 Task: View the total contacts created by the user
Action: Mouse moved to (132, 154)
Screenshot: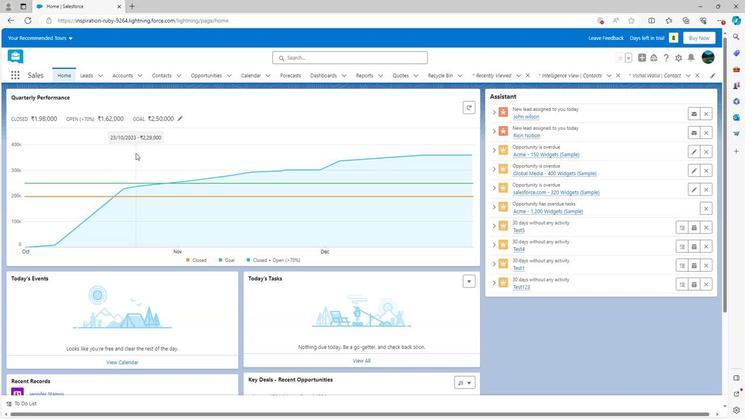 
Action: Mouse scrolled (132, 154) with delta (0, 0)
Screenshot: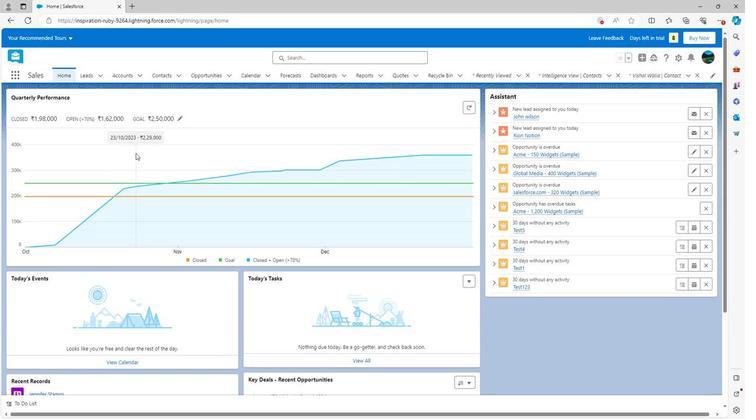
Action: Mouse scrolled (132, 154) with delta (0, 0)
Screenshot: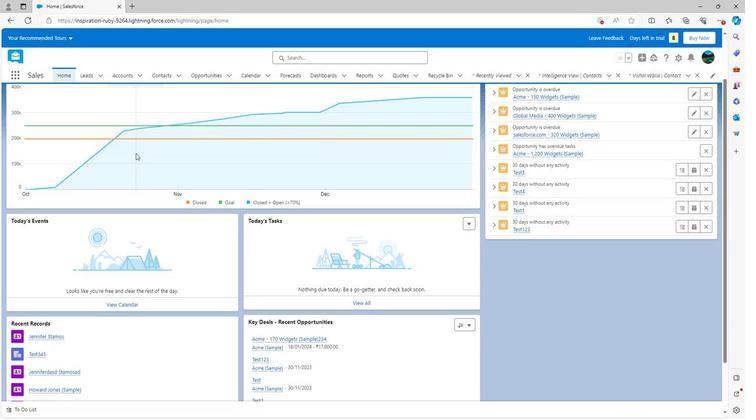 
Action: Mouse scrolled (132, 154) with delta (0, 0)
Screenshot: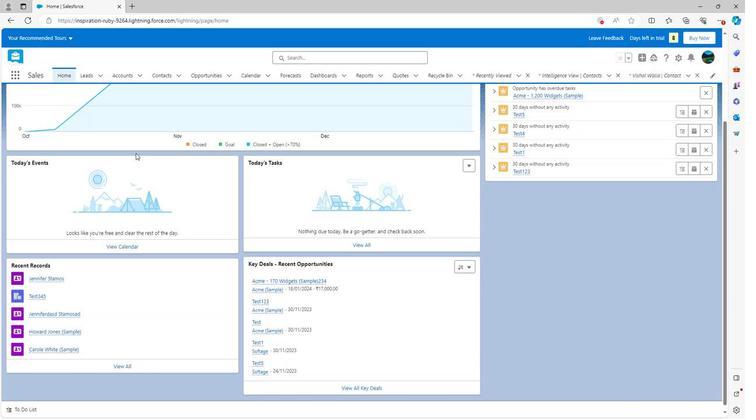 
Action: Mouse scrolled (132, 155) with delta (0, 0)
Screenshot: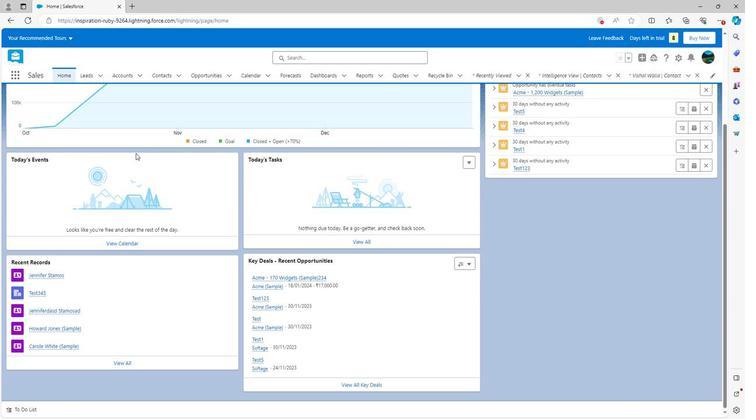 
Action: Mouse moved to (132, 154)
Screenshot: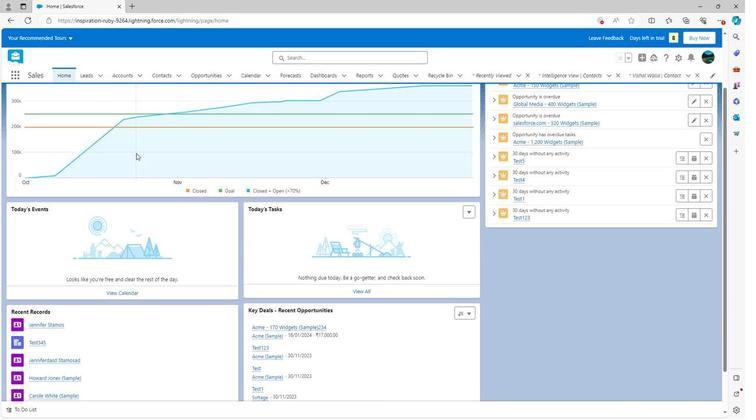 
Action: Mouse scrolled (132, 155) with delta (0, 0)
Screenshot: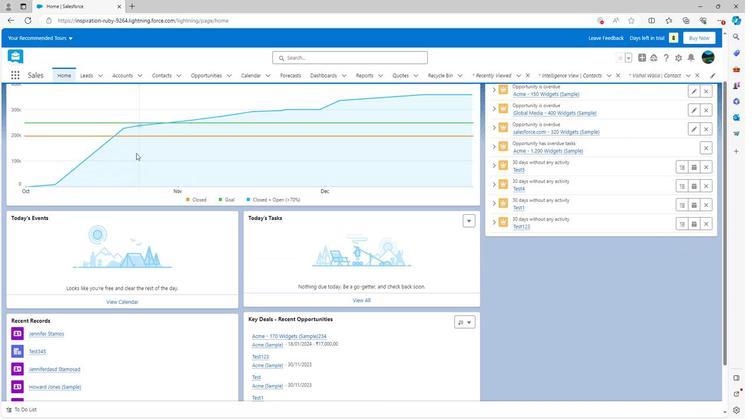 
Action: Mouse scrolled (132, 155) with delta (0, 0)
Screenshot: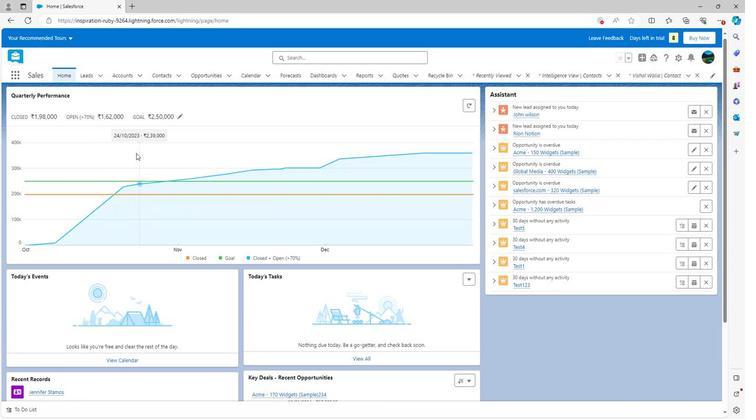 
Action: Mouse scrolled (132, 155) with delta (0, 0)
Screenshot: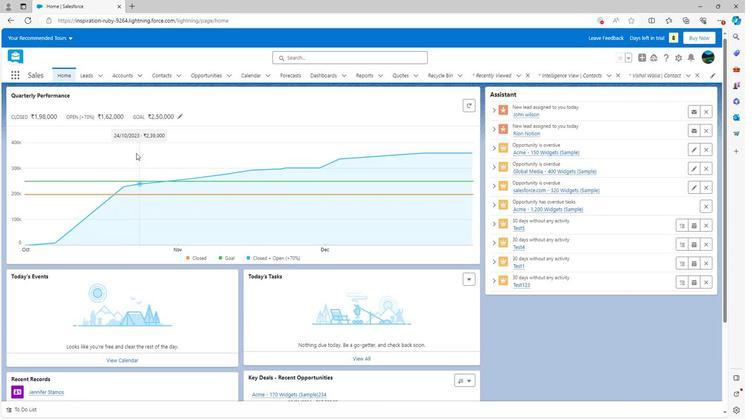 
Action: Mouse moved to (159, 76)
Screenshot: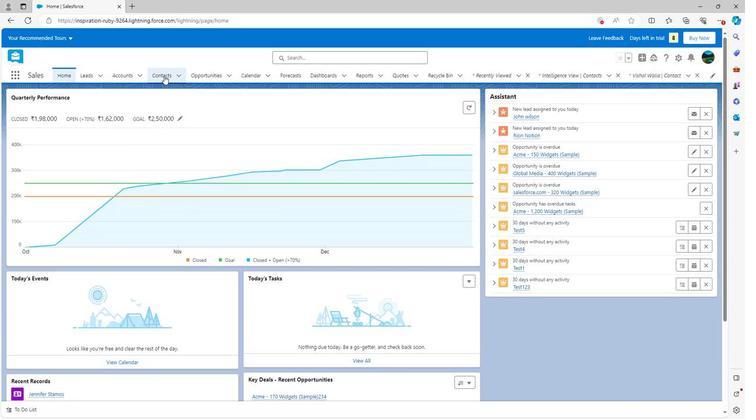 
Action: Mouse pressed left at (159, 76)
Screenshot: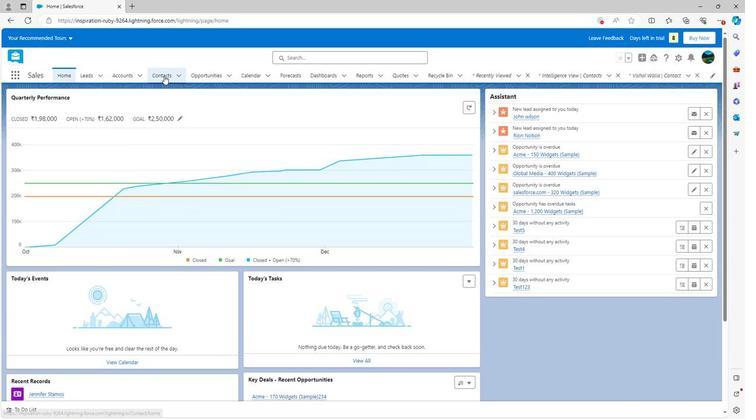 
Action: Mouse moved to (114, 102)
Screenshot: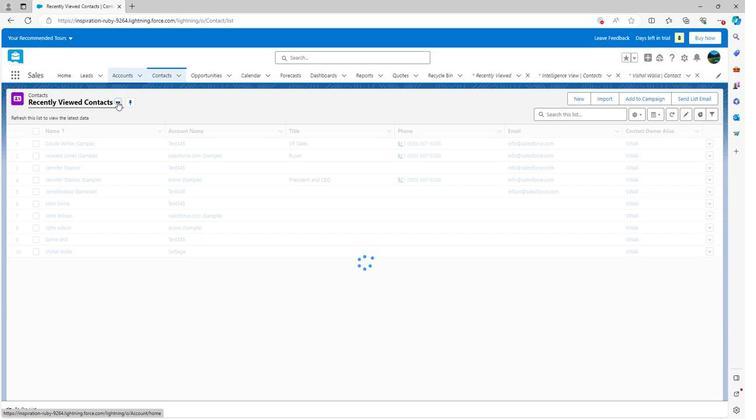 
Action: Mouse pressed left at (114, 102)
Screenshot: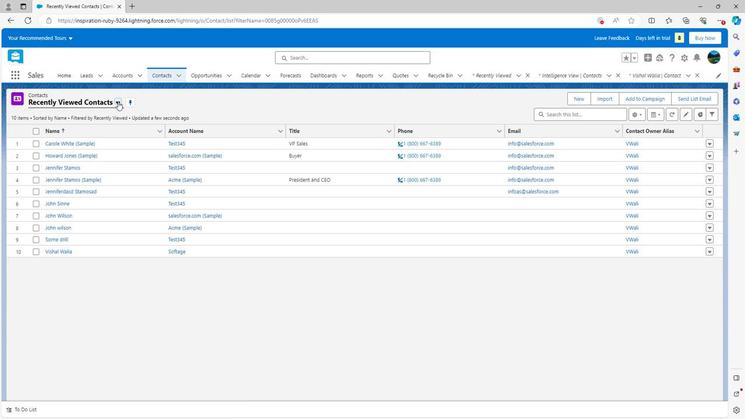 
Action: Mouse moved to (61, 131)
Screenshot: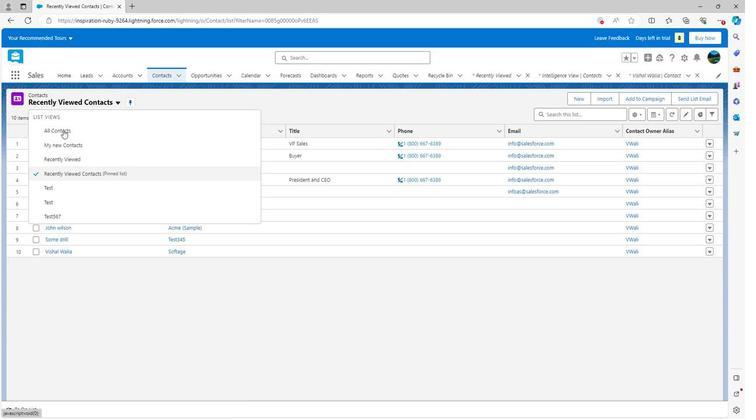 
Action: Mouse pressed left at (61, 131)
Screenshot: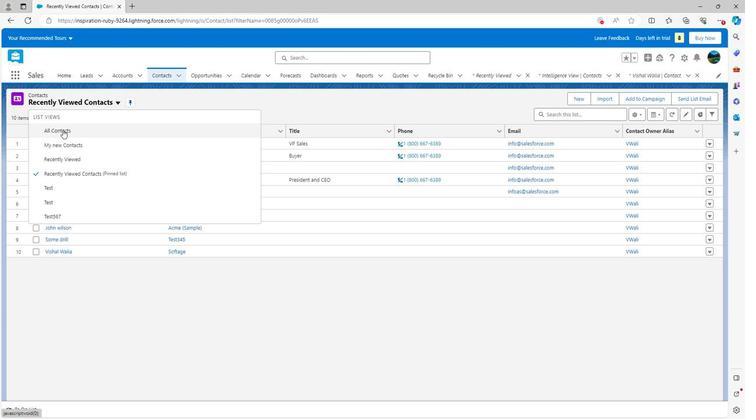 
Action: Mouse moved to (208, 176)
Screenshot: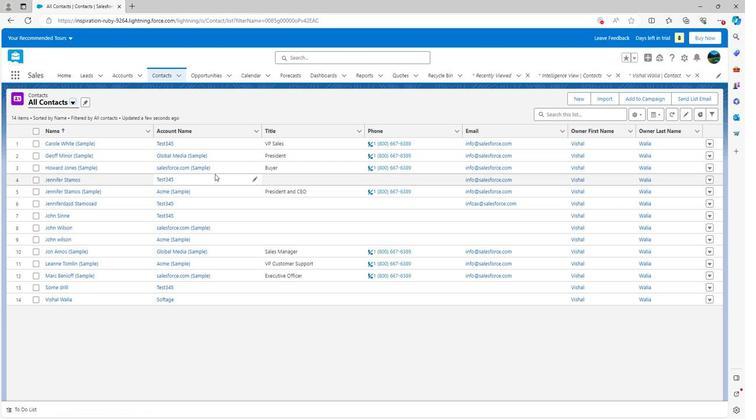 
